 Task: Choose pull request pushes to receive their updates.
Action: Mouse moved to (1285, 123)
Screenshot: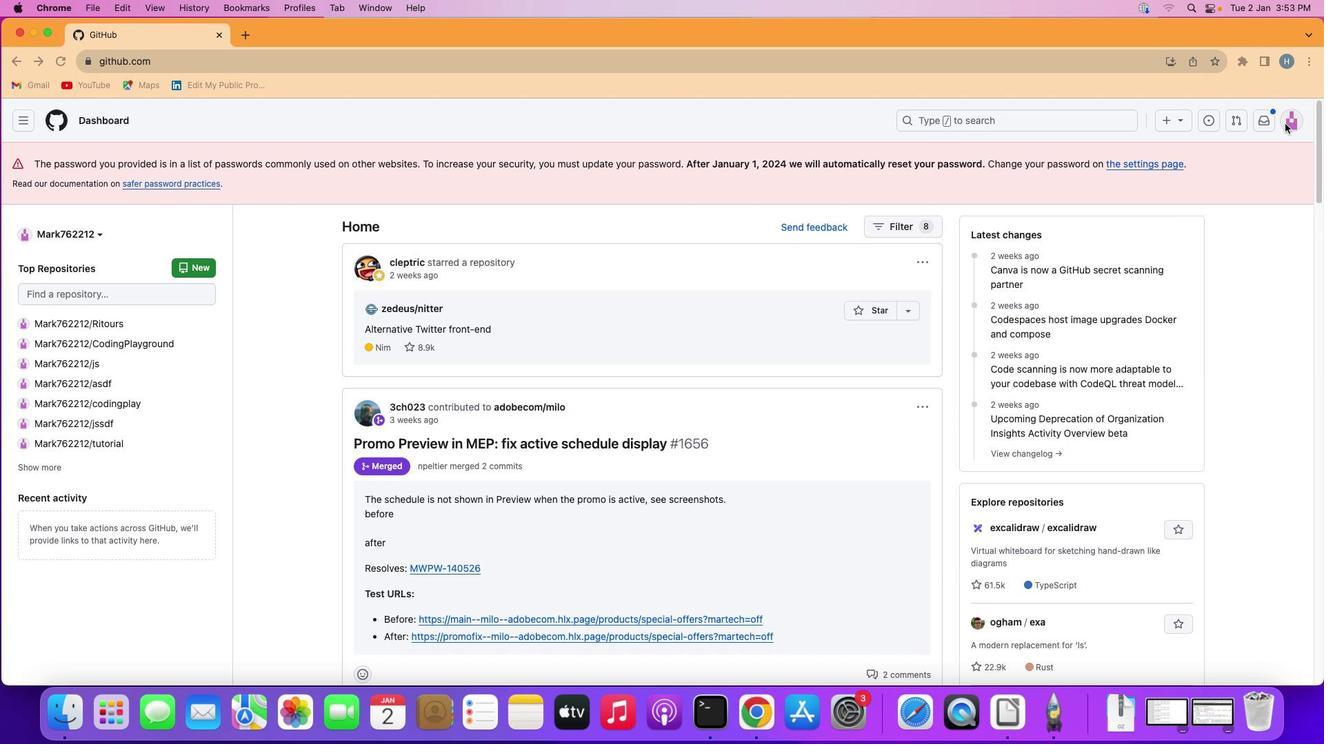 
Action: Mouse pressed left at (1285, 123)
Screenshot: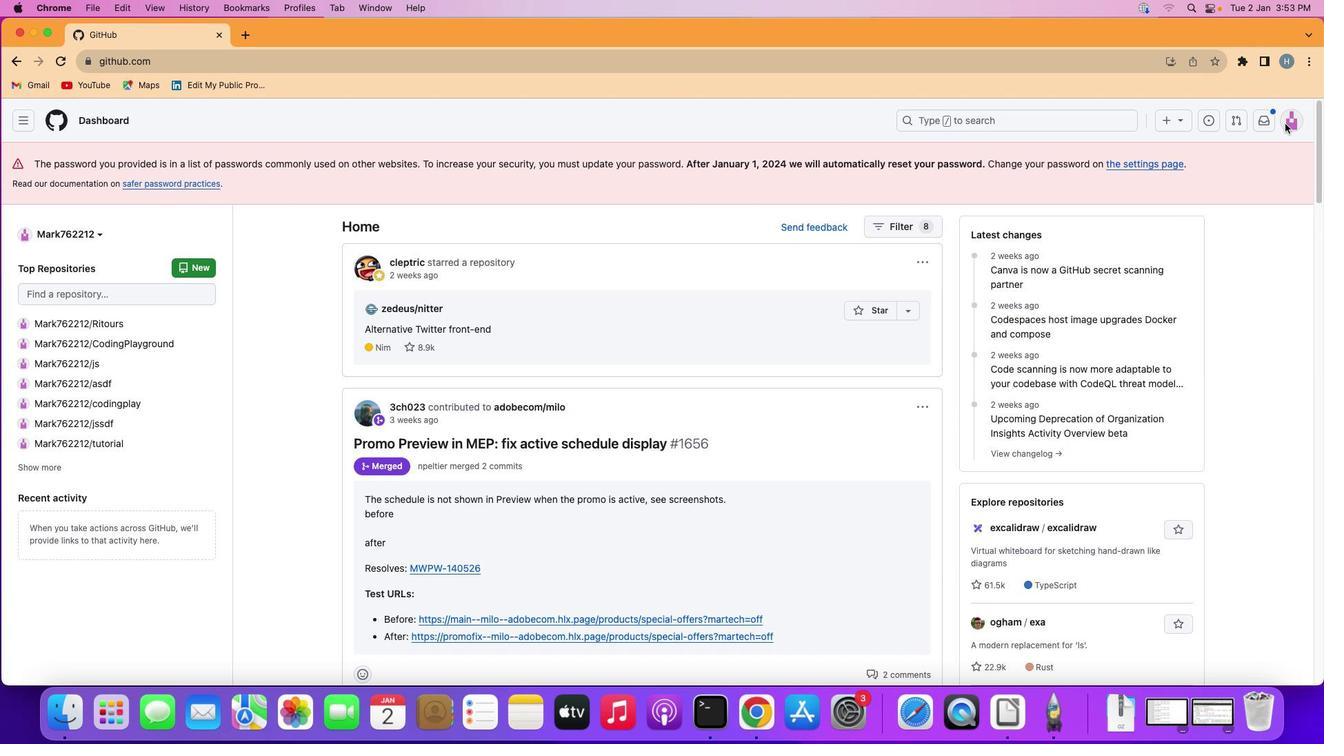 
Action: Mouse moved to (1287, 120)
Screenshot: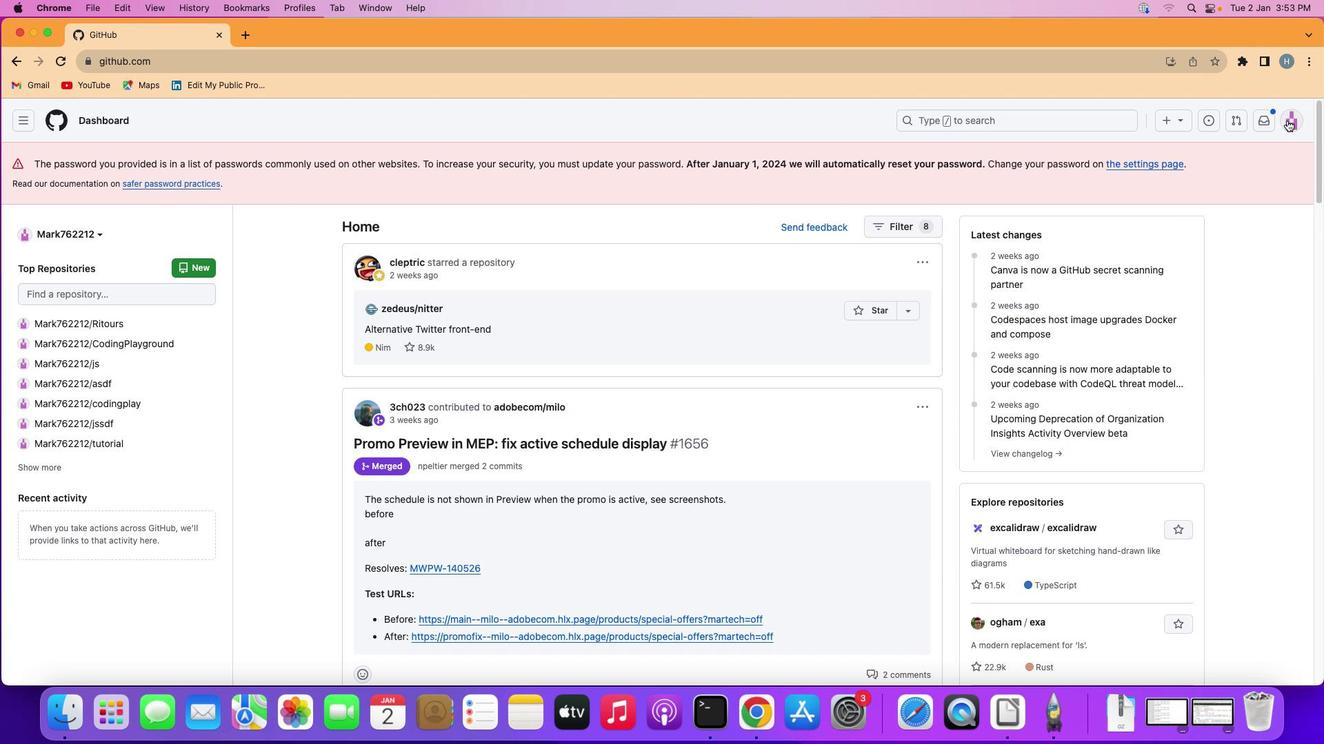 
Action: Mouse pressed left at (1287, 120)
Screenshot: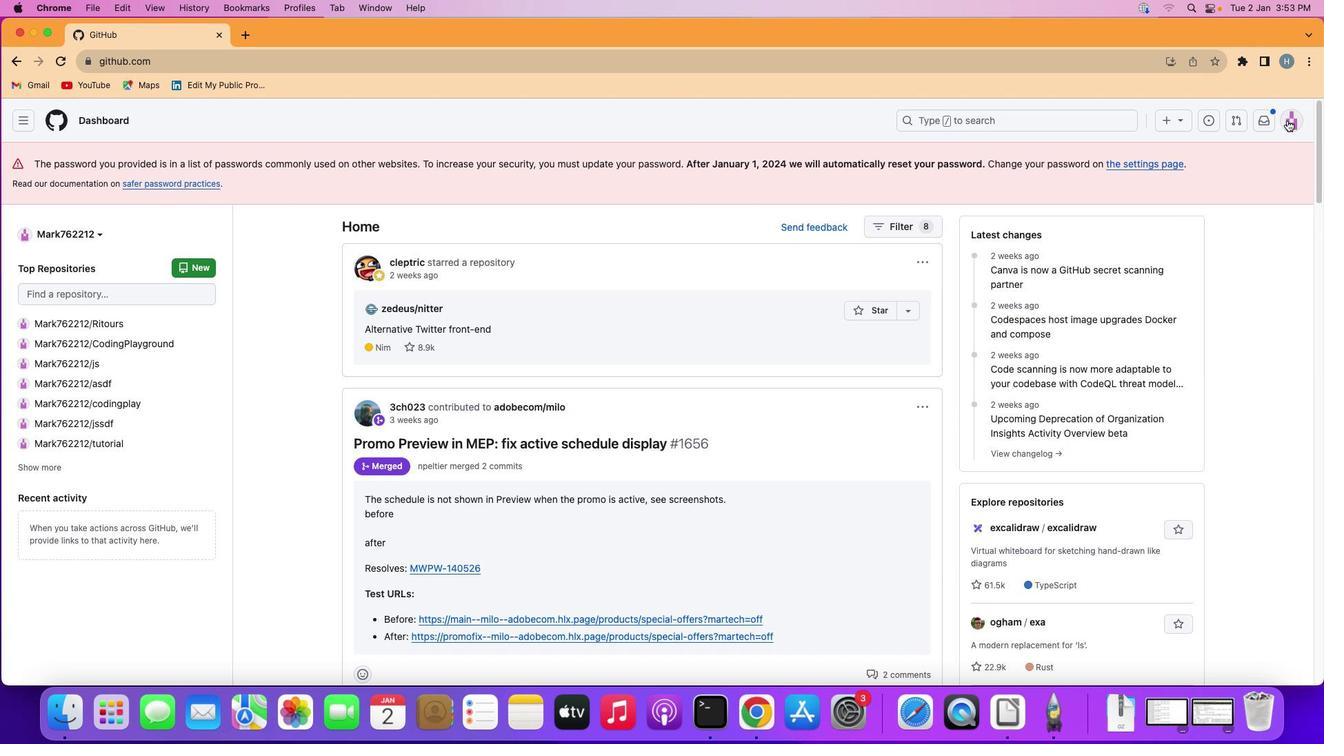 
Action: Mouse moved to (1200, 493)
Screenshot: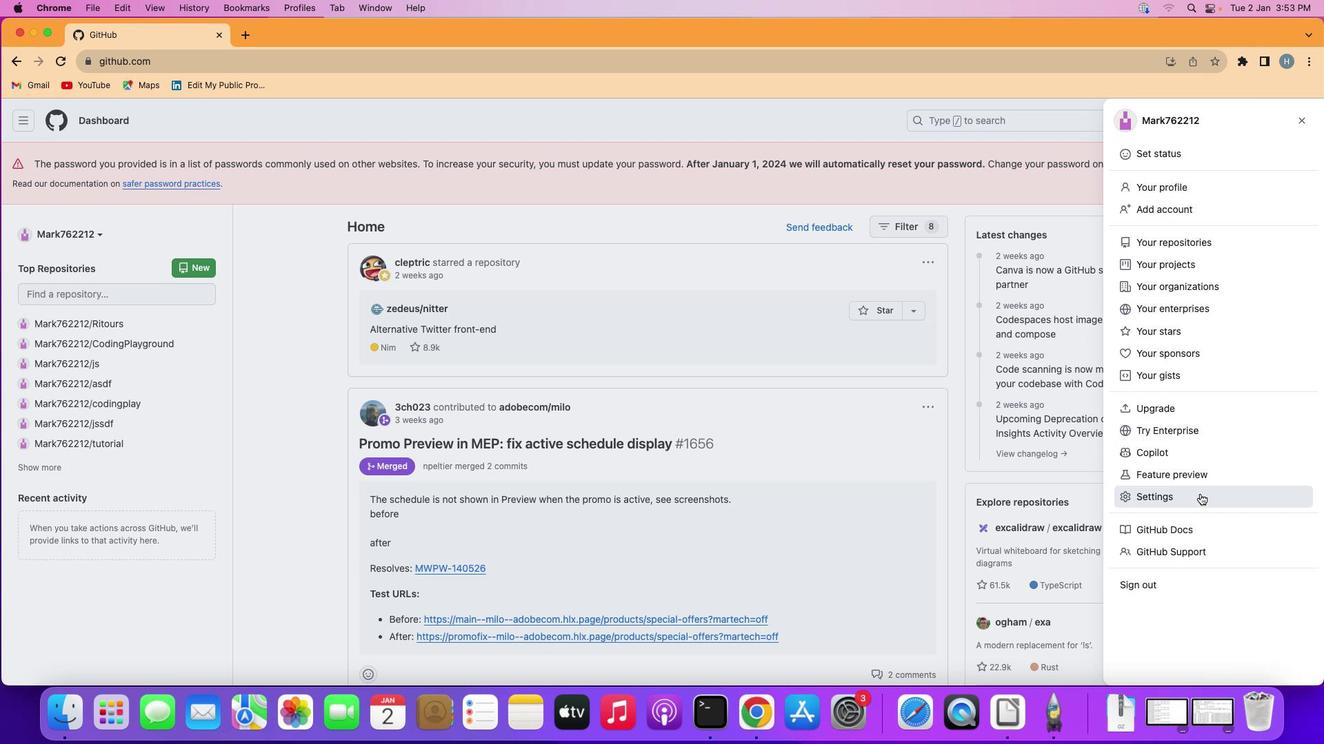 
Action: Mouse pressed left at (1200, 493)
Screenshot: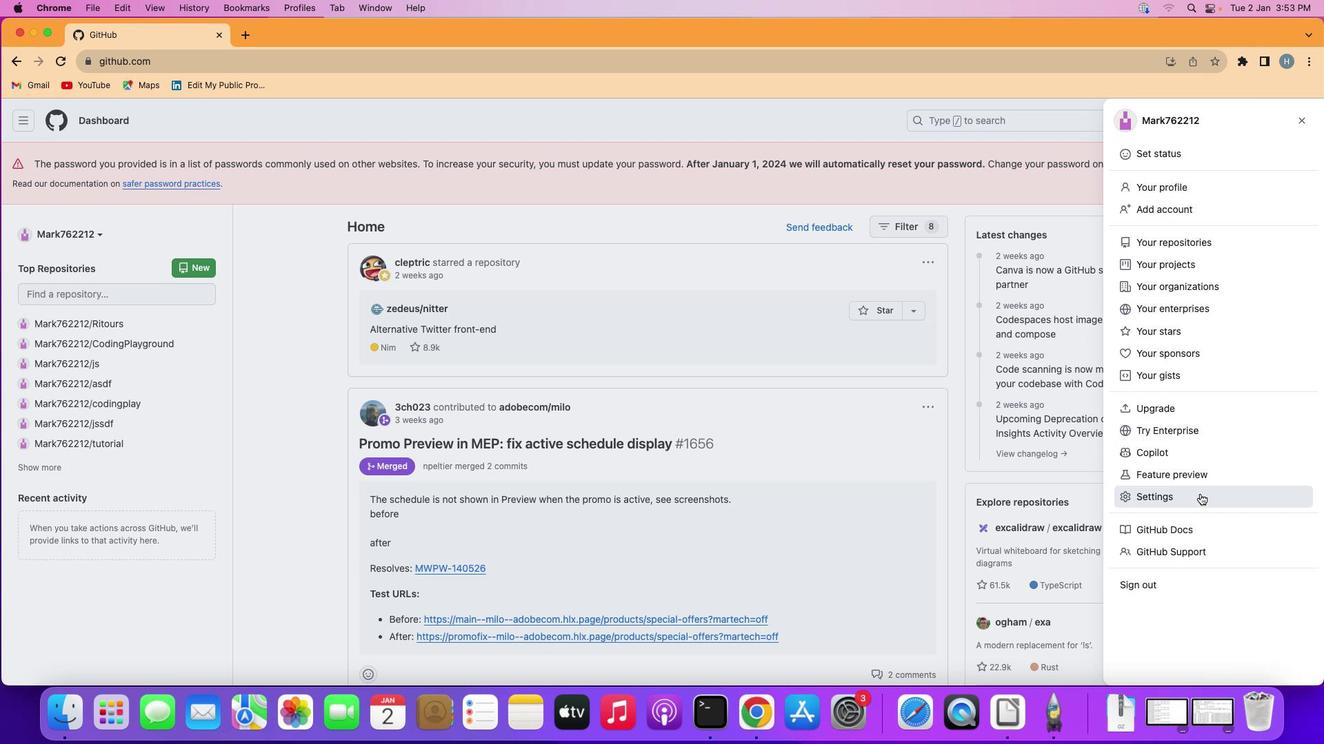 
Action: Mouse moved to (313, 378)
Screenshot: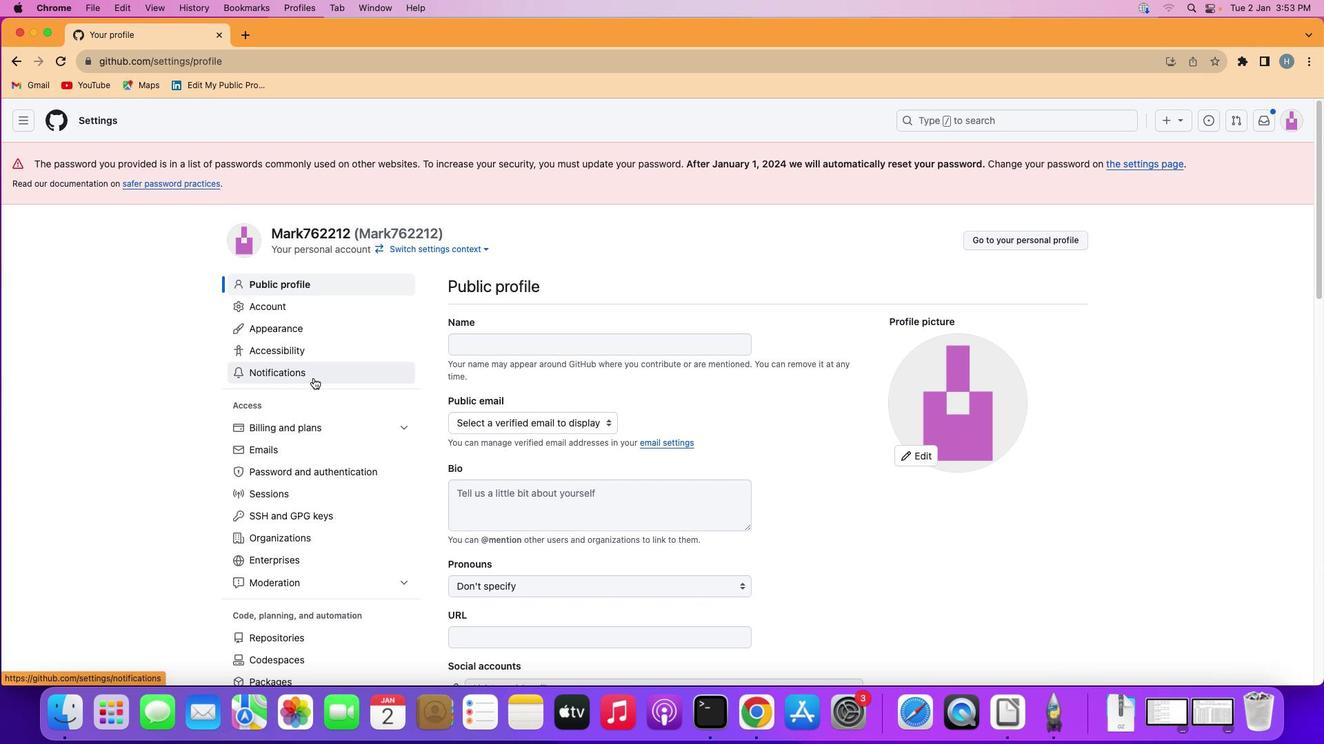 
Action: Mouse pressed left at (313, 378)
Screenshot: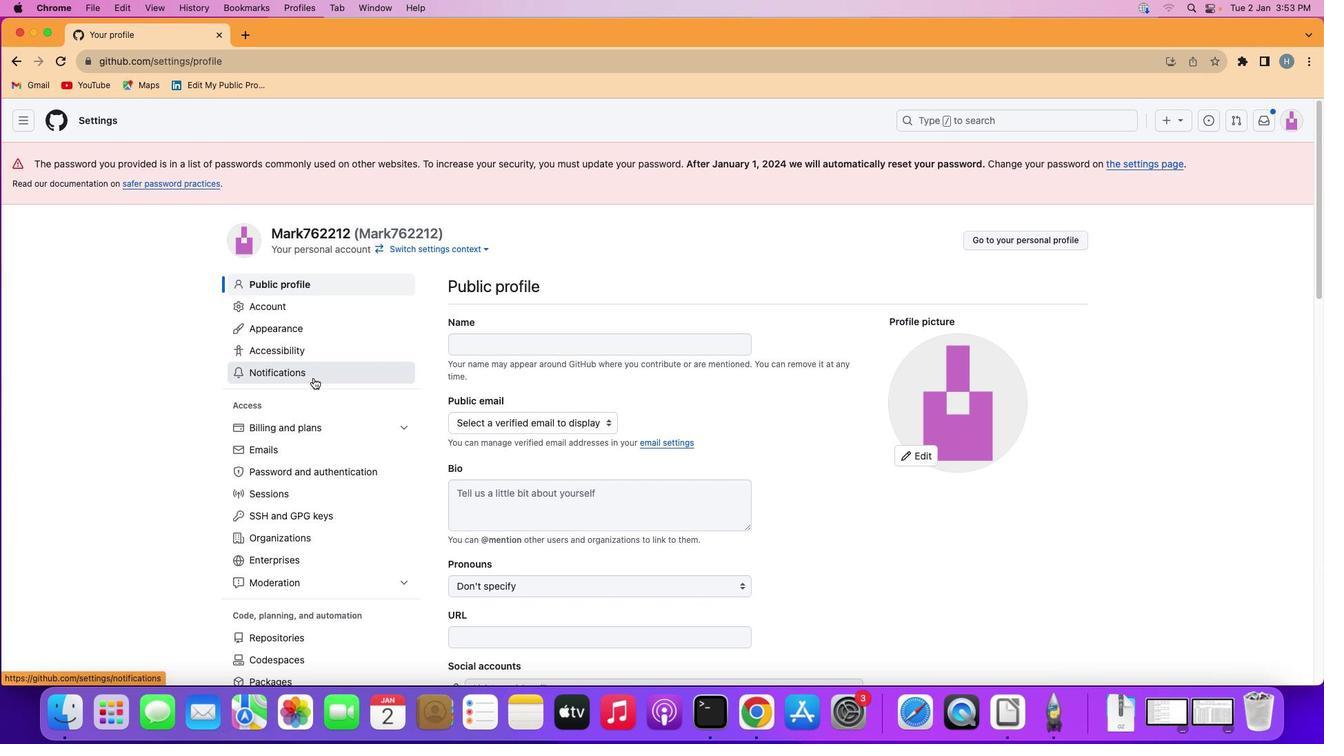 
Action: Mouse moved to (653, 524)
Screenshot: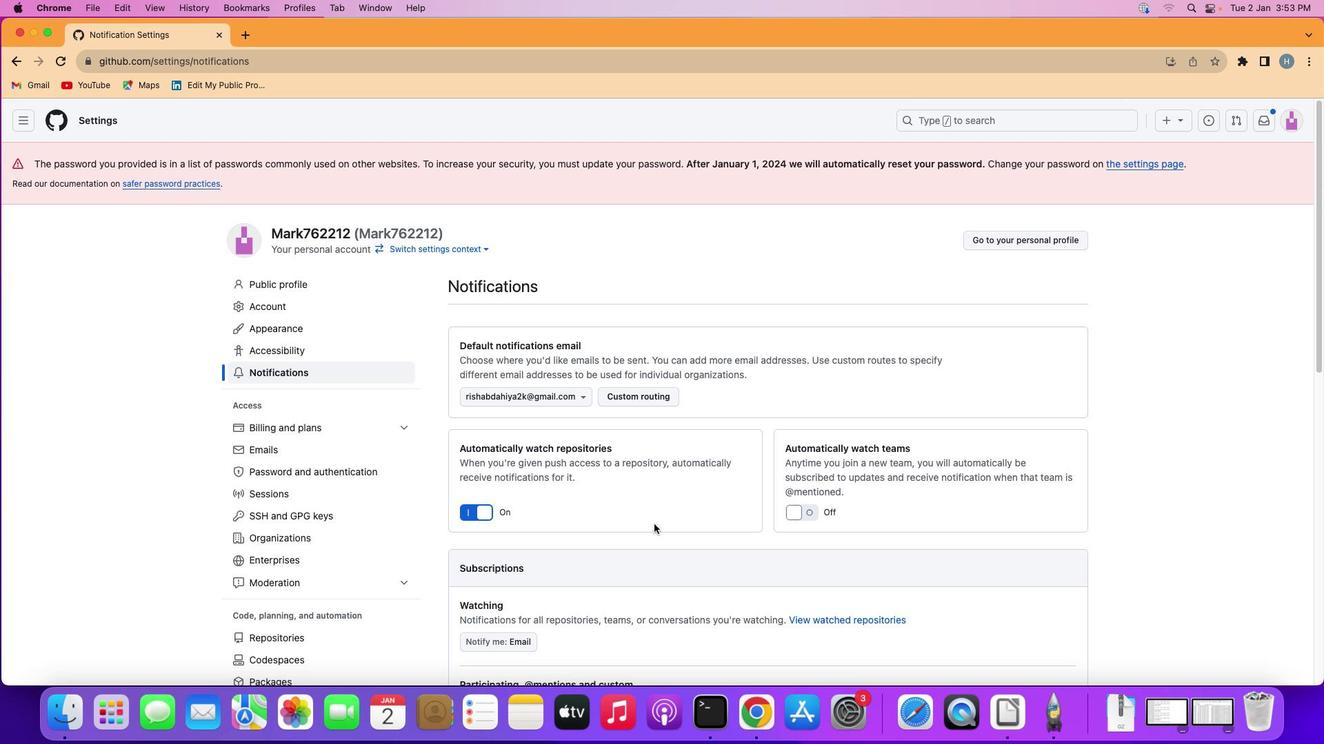 
Action: Mouse scrolled (653, 524) with delta (0, 0)
Screenshot: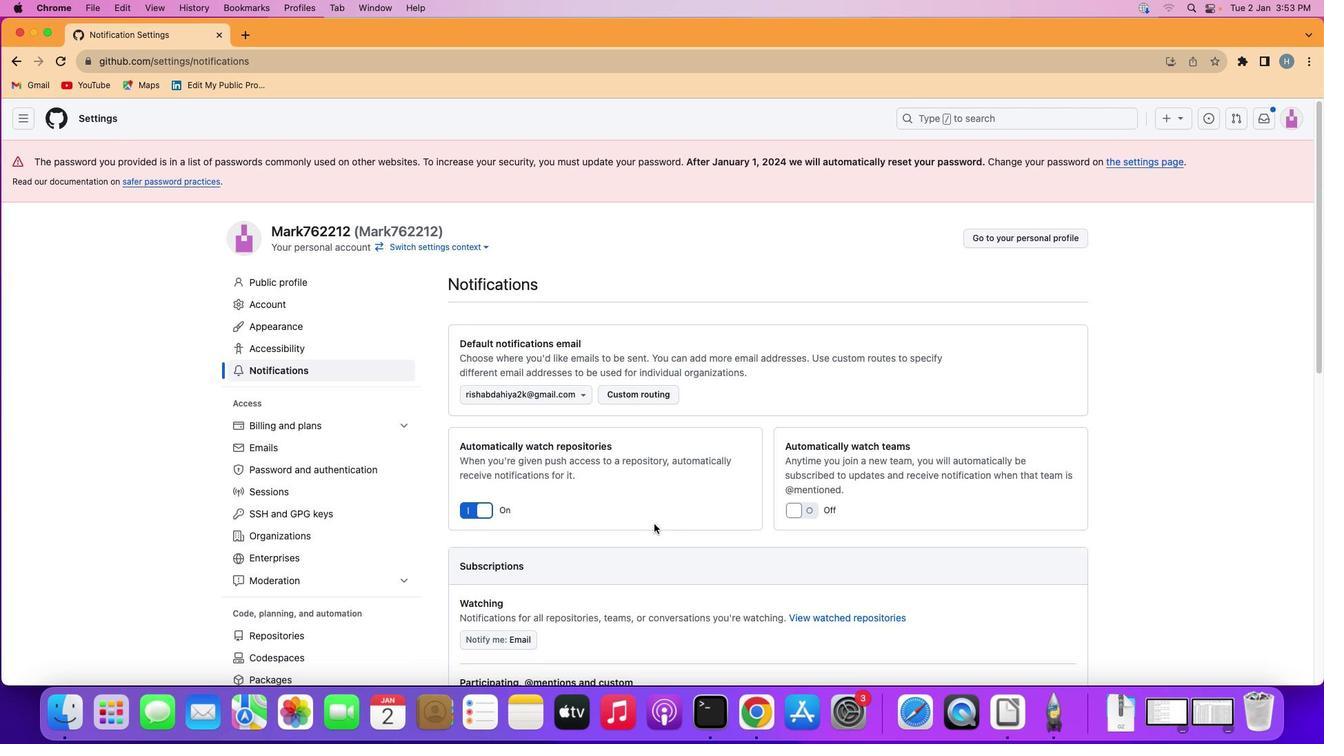 
Action: Mouse scrolled (653, 524) with delta (0, 0)
Screenshot: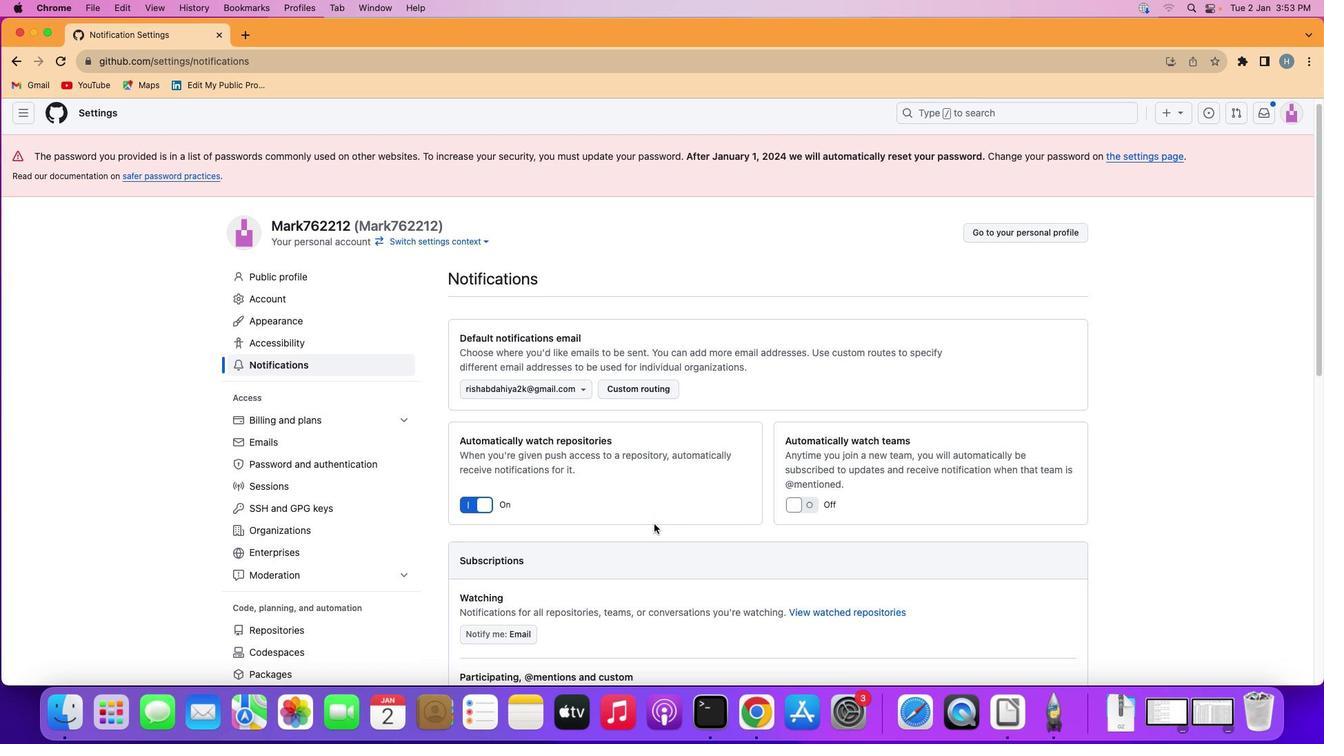 
Action: Mouse scrolled (653, 524) with delta (0, -1)
Screenshot: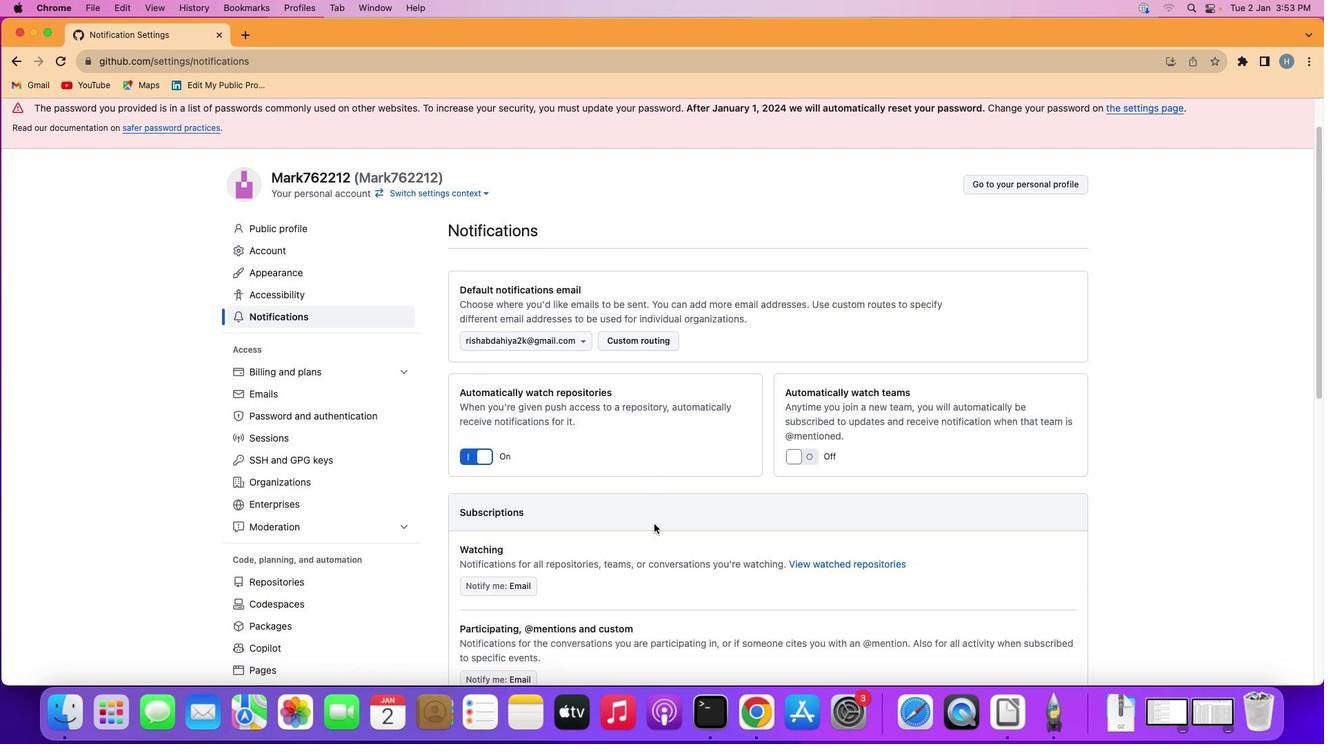 
Action: Mouse scrolled (653, 524) with delta (0, 0)
Screenshot: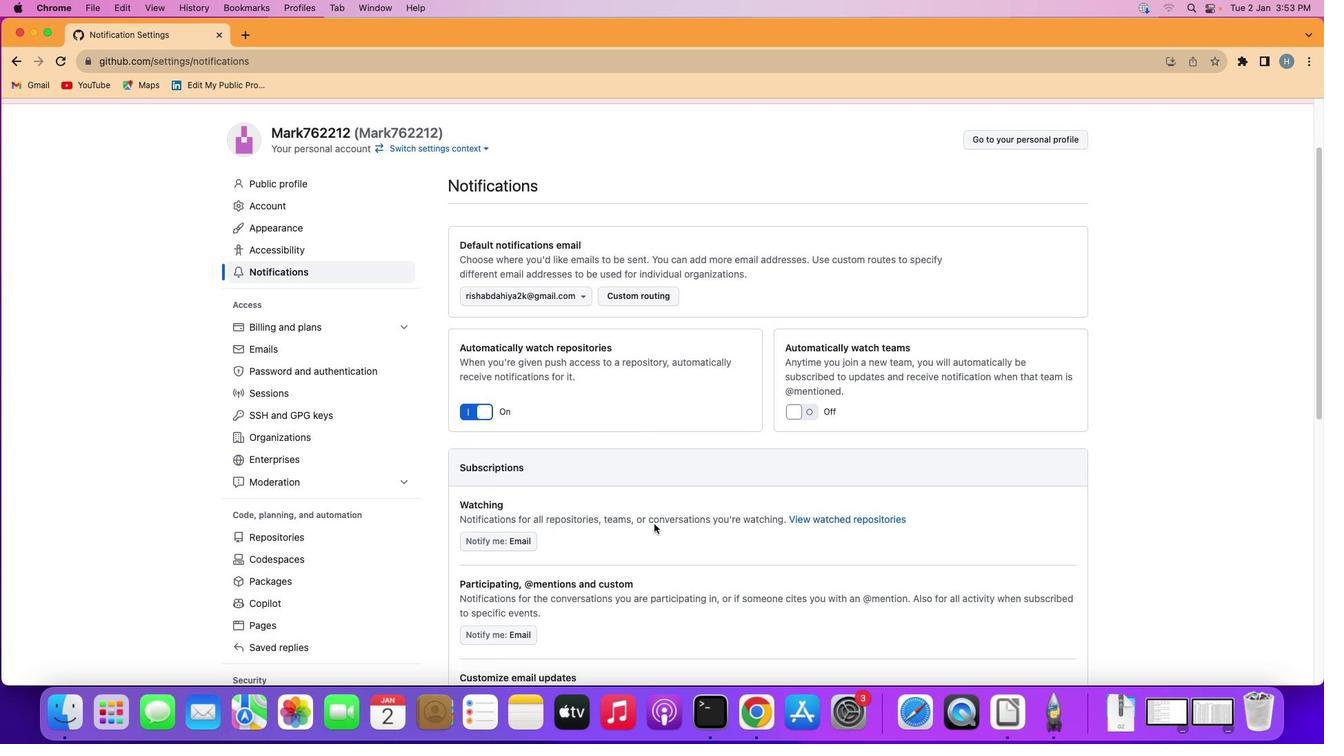
Action: Mouse scrolled (653, 524) with delta (0, 0)
Screenshot: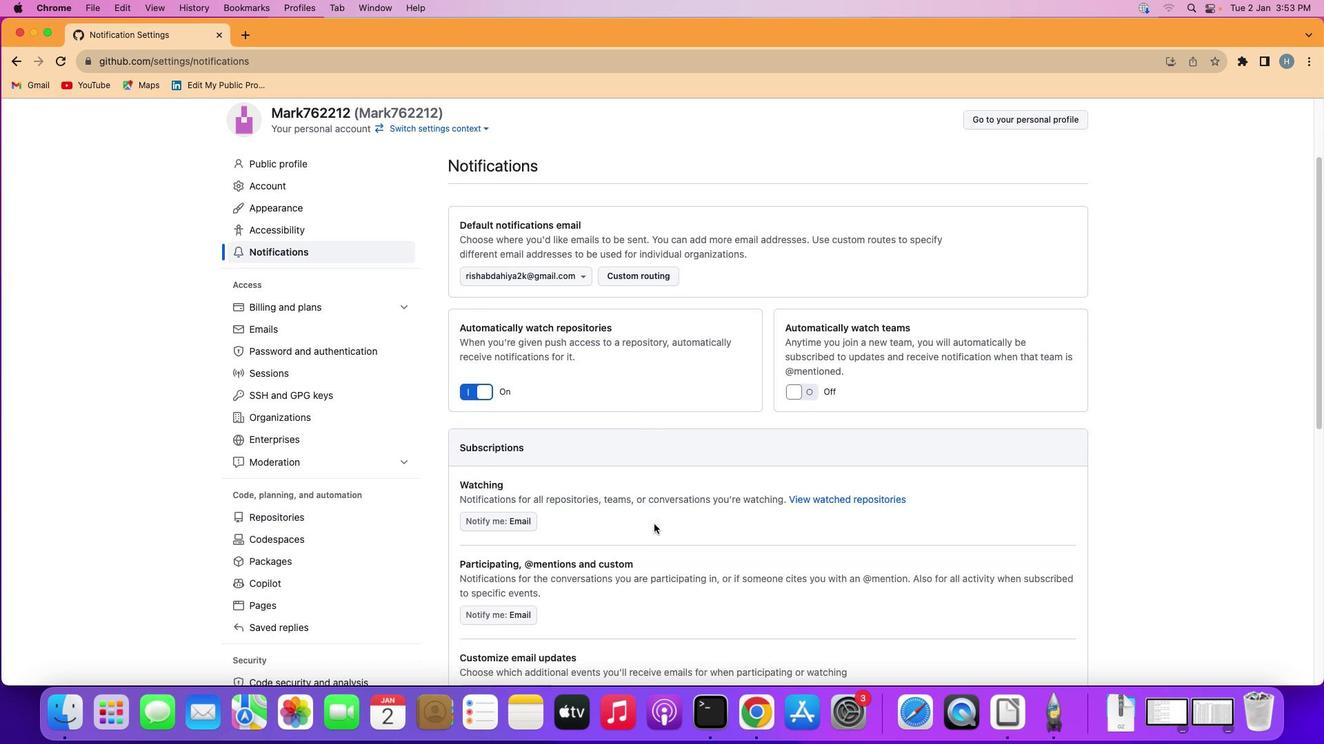 
Action: Mouse scrolled (653, 524) with delta (0, -1)
Screenshot: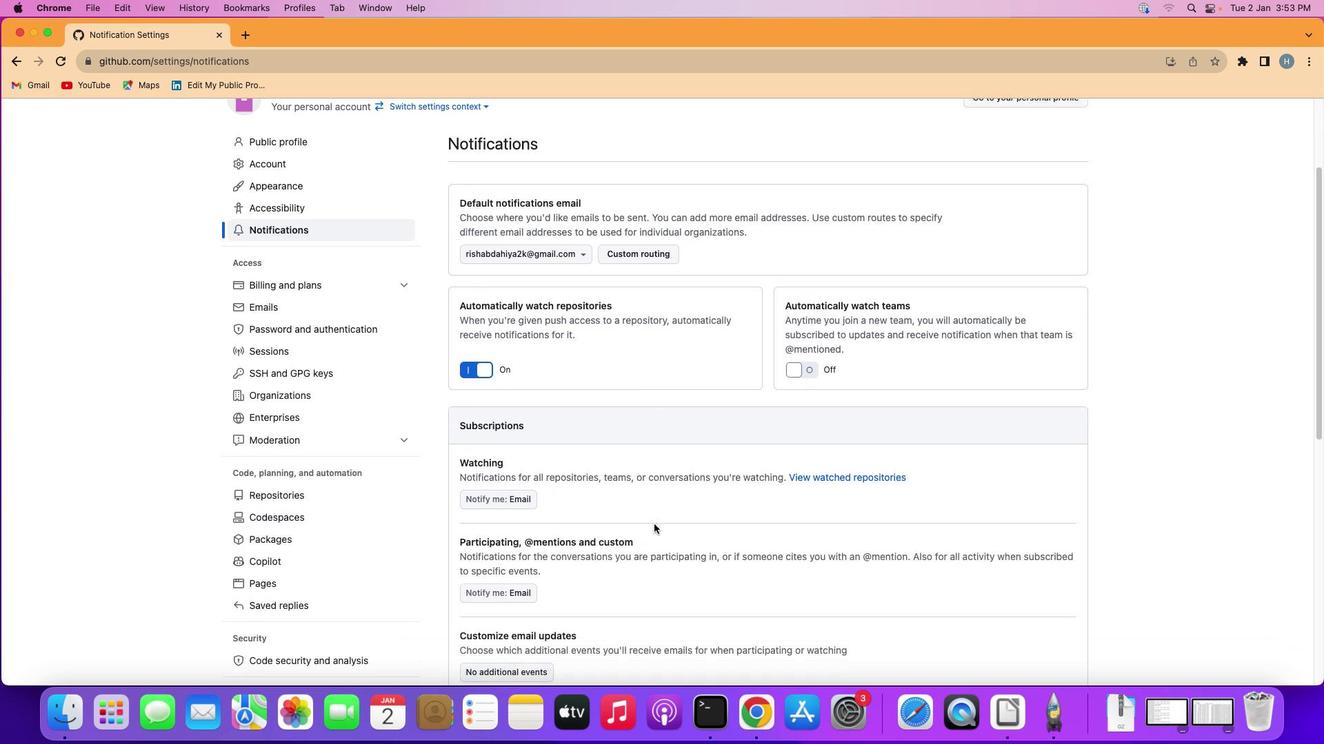 
Action: Mouse scrolled (653, 524) with delta (0, 0)
Screenshot: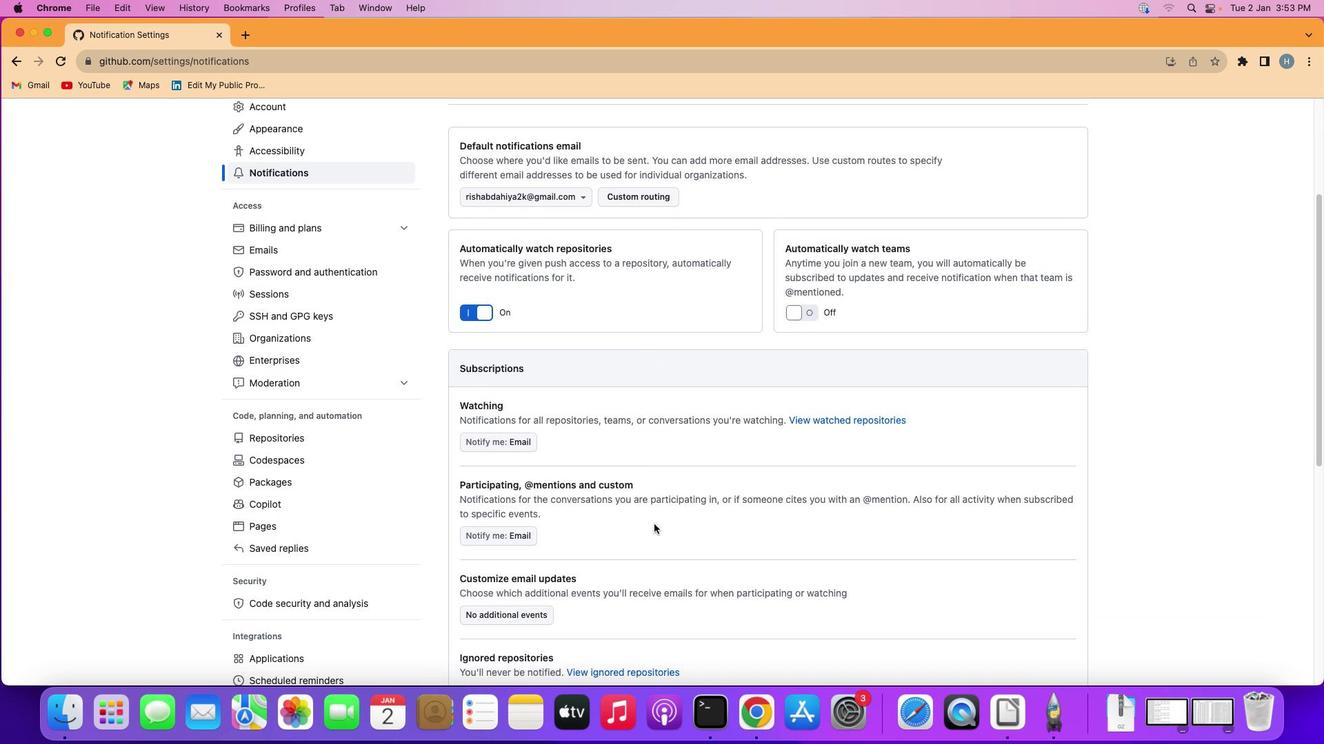 
Action: Mouse scrolled (653, 524) with delta (0, 0)
Screenshot: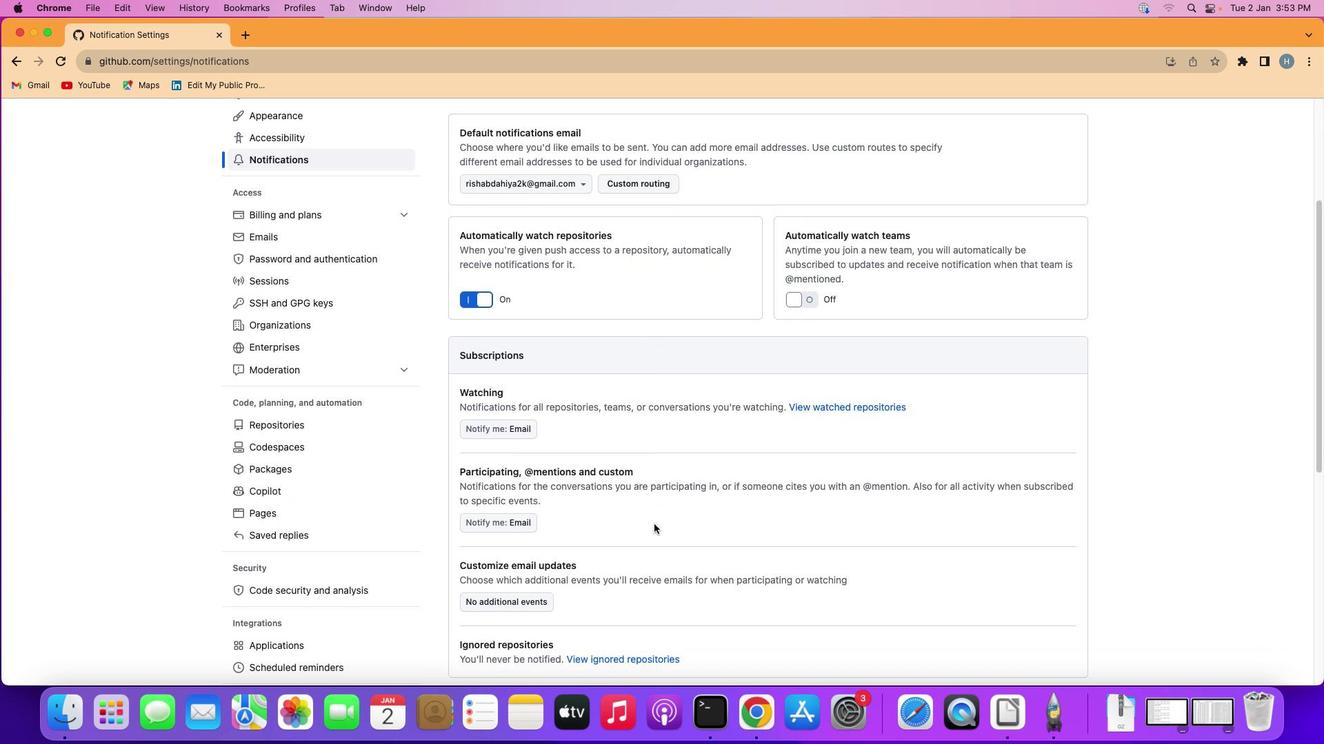 
Action: Mouse scrolled (653, 524) with delta (0, -1)
Screenshot: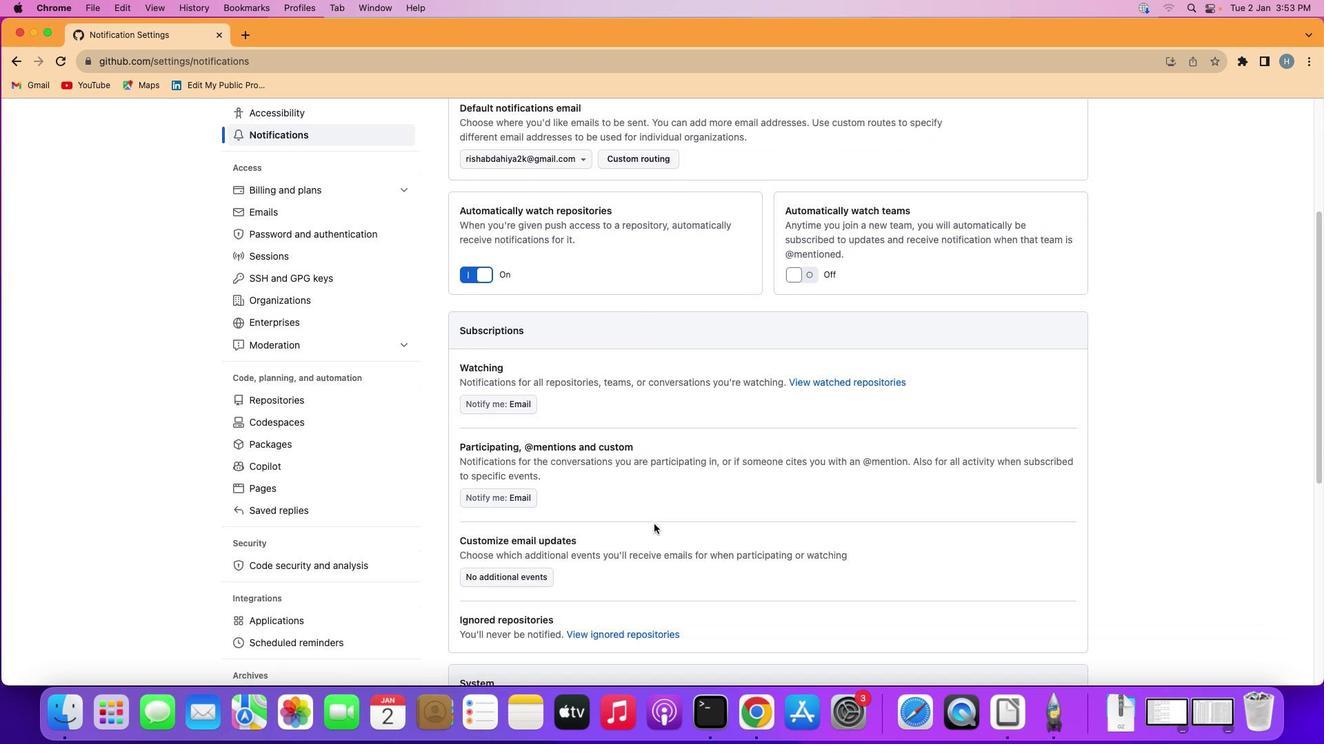 
Action: Mouse scrolled (653, 524) with delta (0, -2)
Screenshot: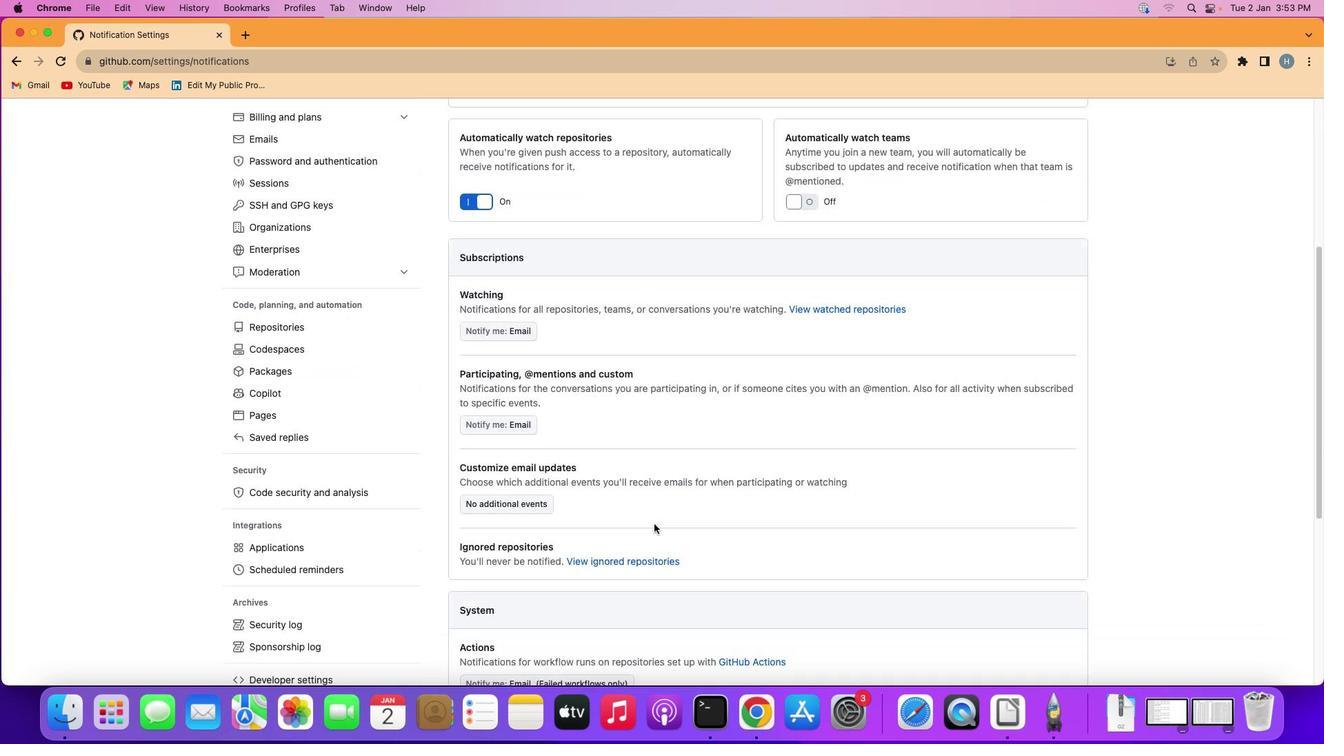 
Action: Mouse moved to (528, 411)
Screenshot: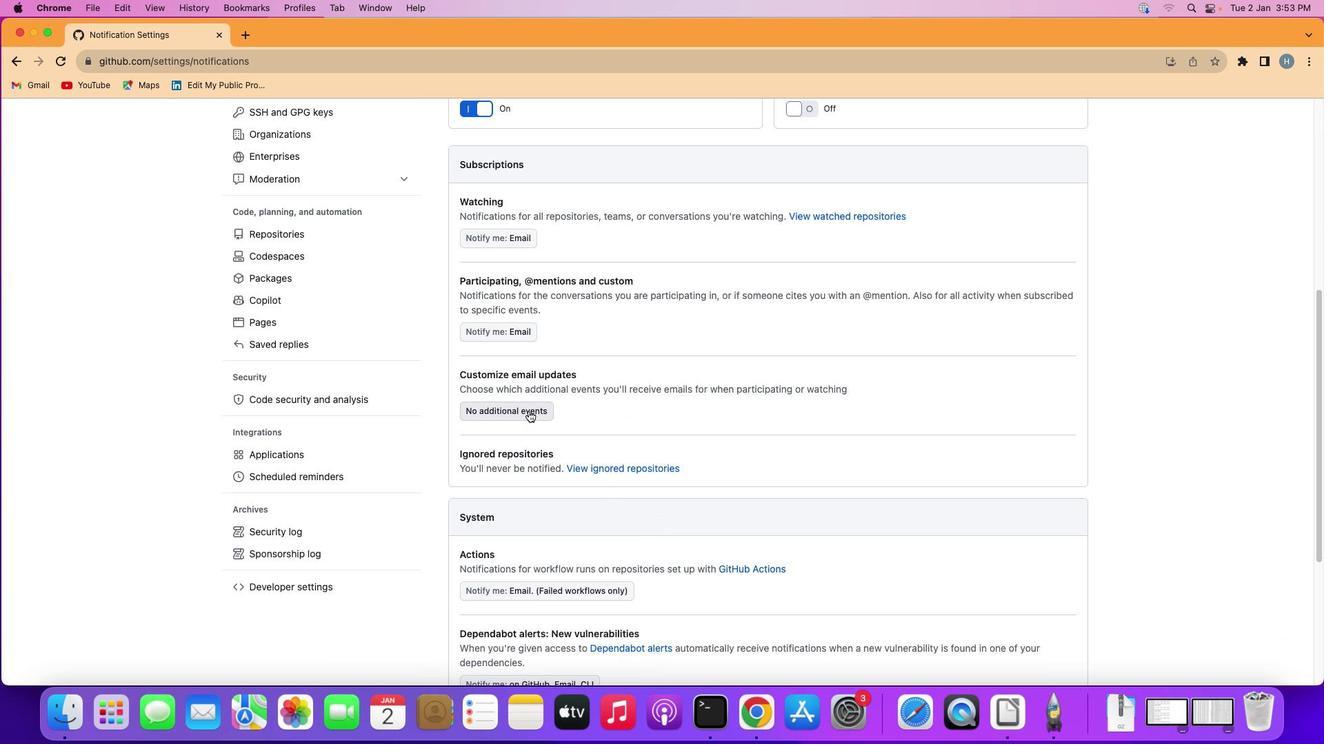 
Action: Mouse pressed left at (528, 411)
Screenshot: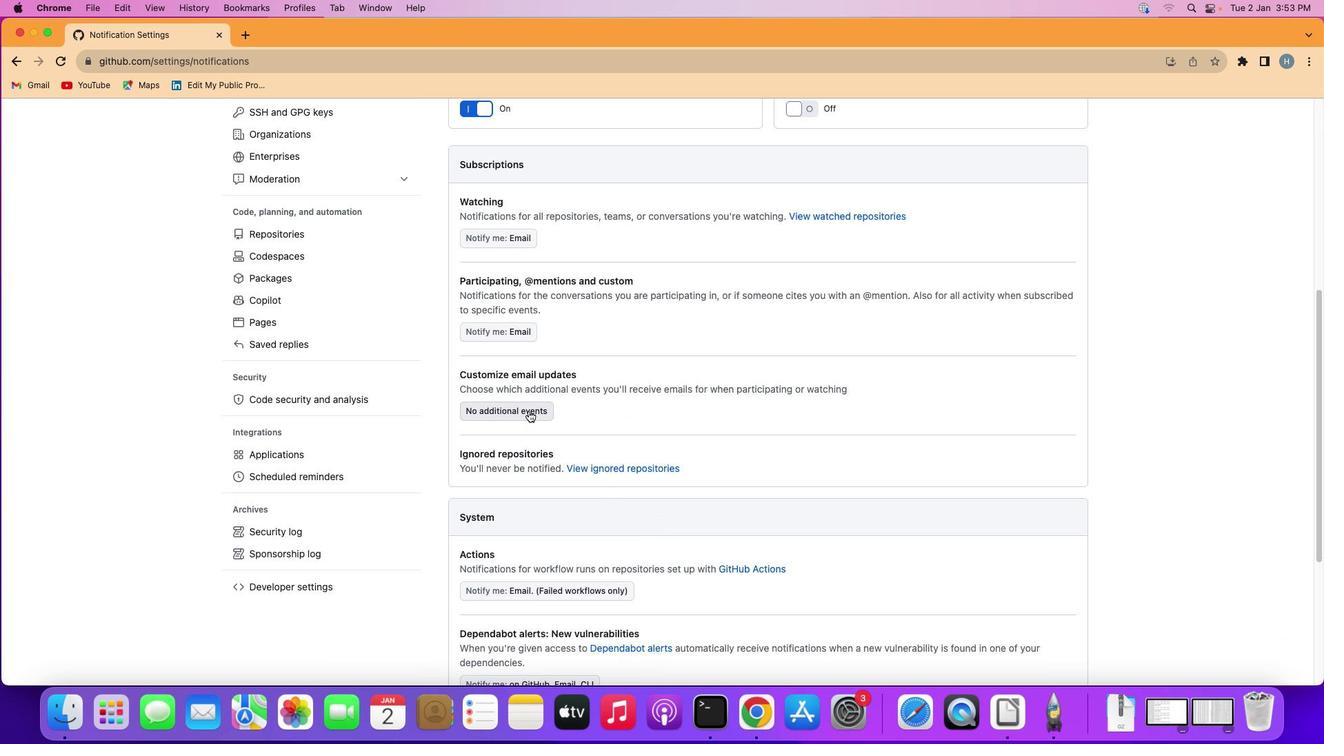 
Action: Mouse moved to (480, 497)
Screenshot: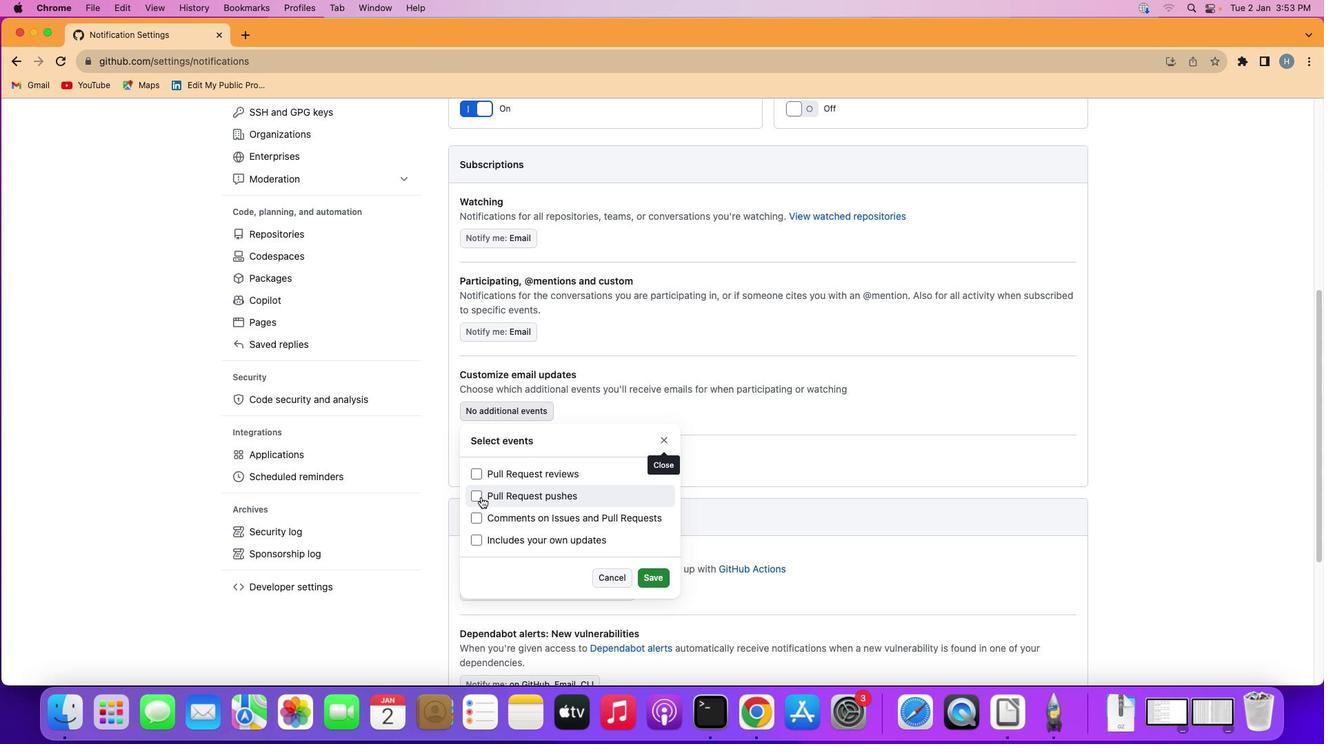 
Action: Mouse pressed left at (480, 497)
Screenshot: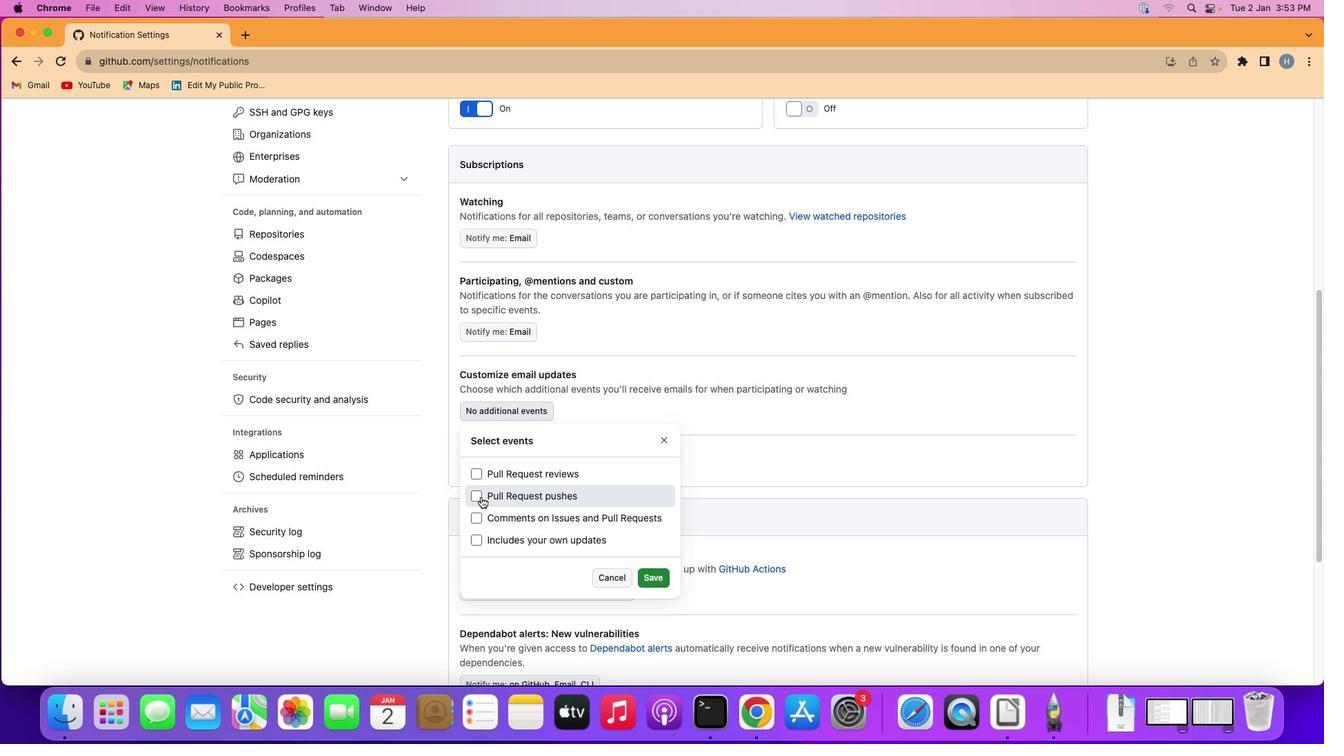 
Action: Mouse moved to (653, 578)
Screenshot: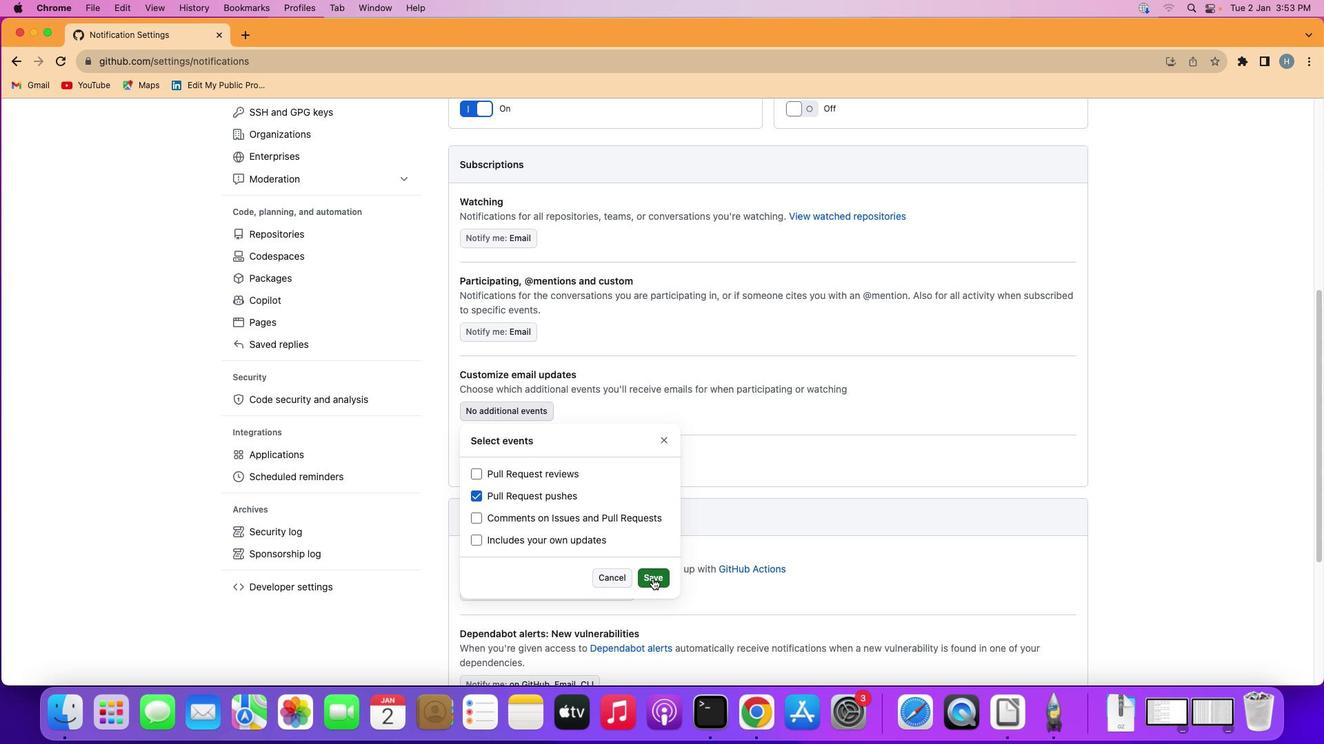
Action: Mouse pressed left at (653, 578)
Screenshot: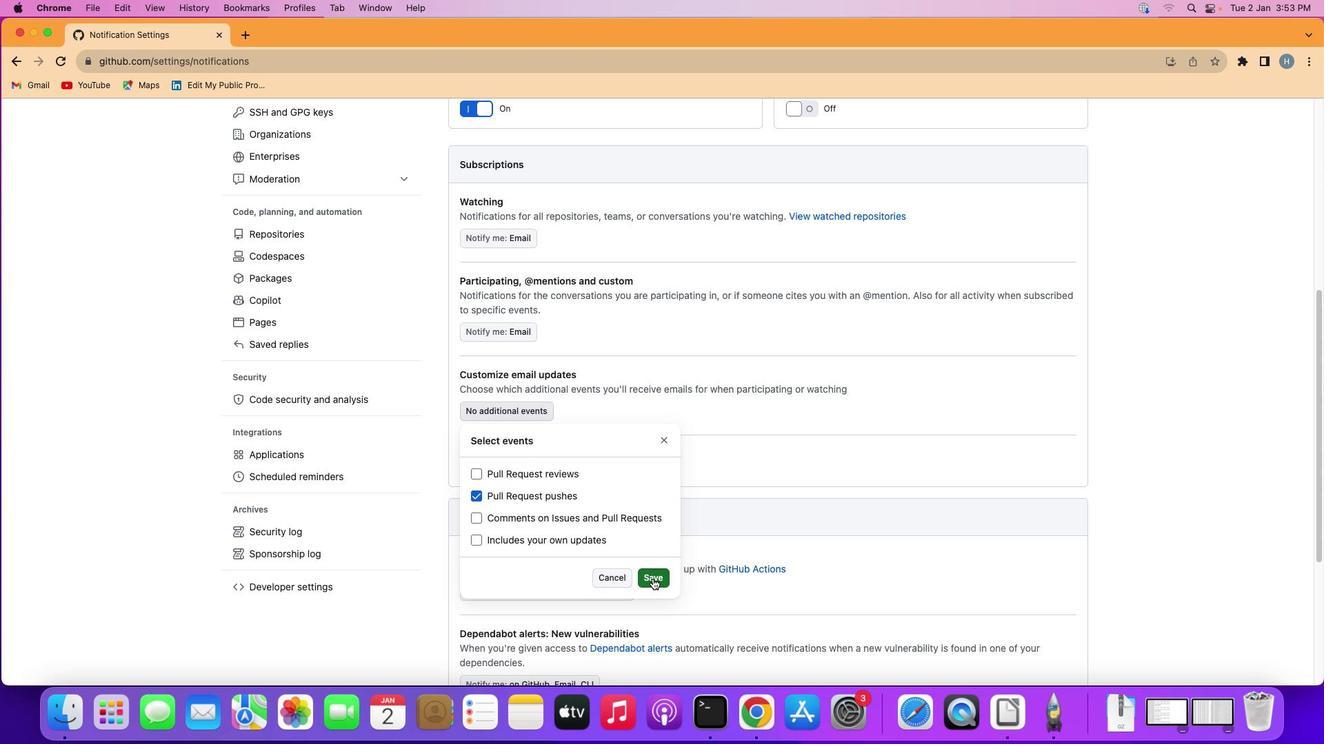 
Action: Mouse moved to (653, 578)
Screenshot: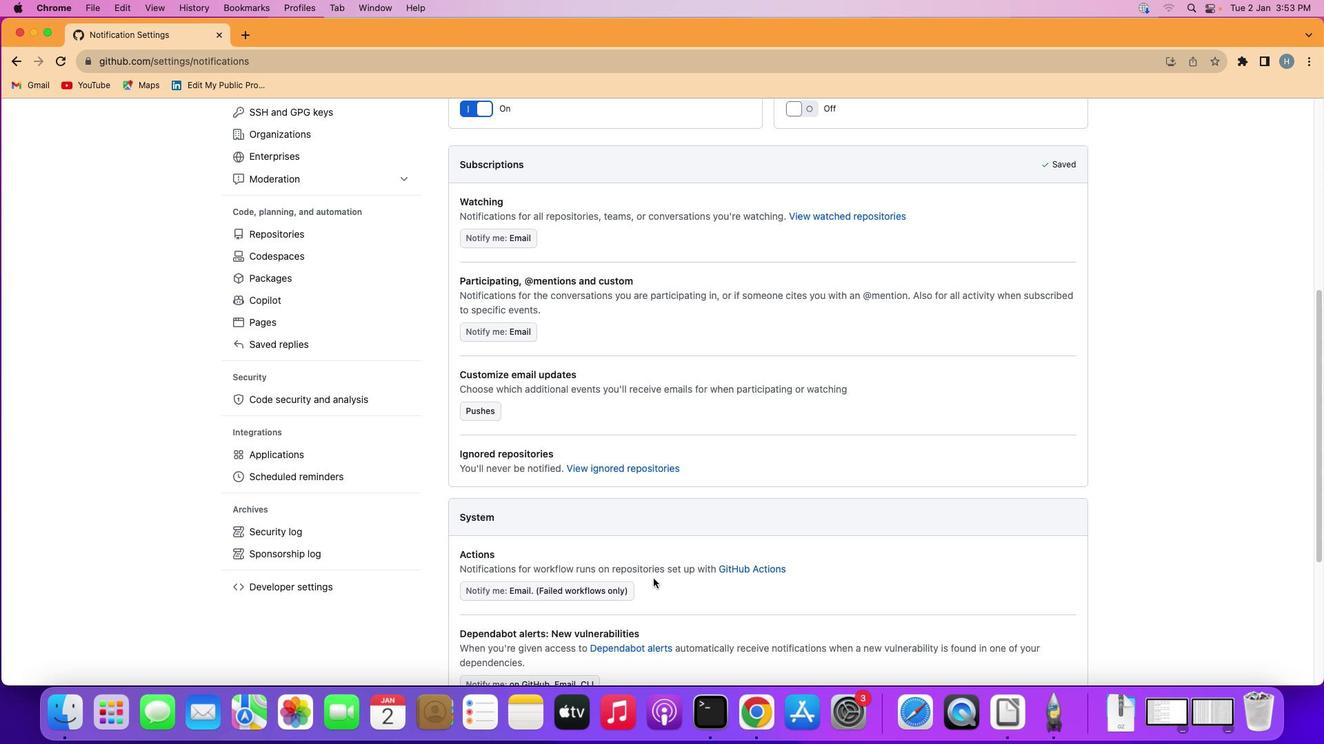 
